 Task: Create a section Epic Excursion and in the section, add a milestone Data Modelling in the project AriesPlan
Action: Mouse moved to (83, 324)
Screenshot: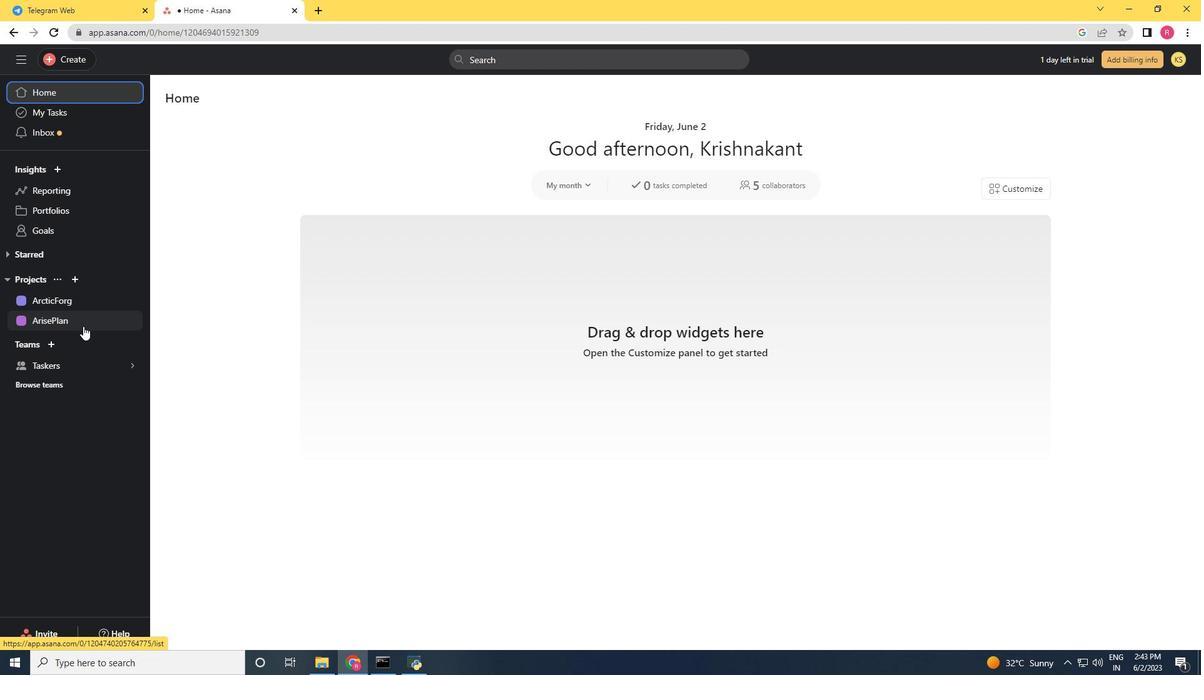 
Action: Mouse pressed left at (83, 324)
Screenshot: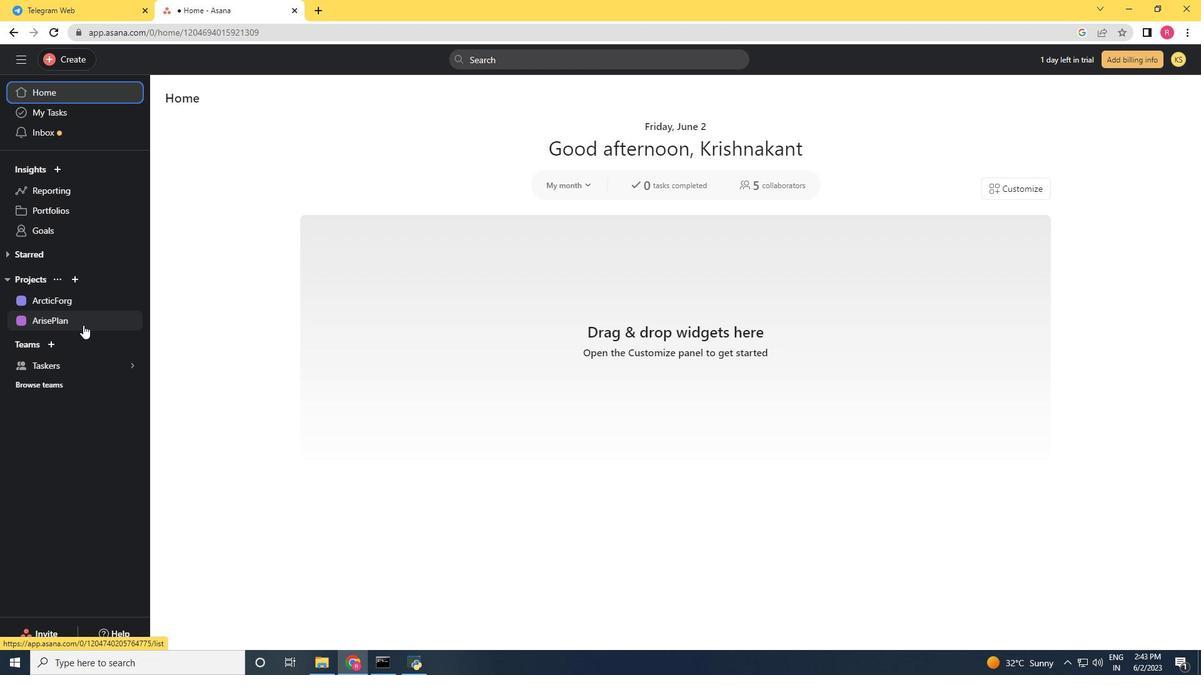 
Action: Mouse moved to (205, 494)
Screenshot: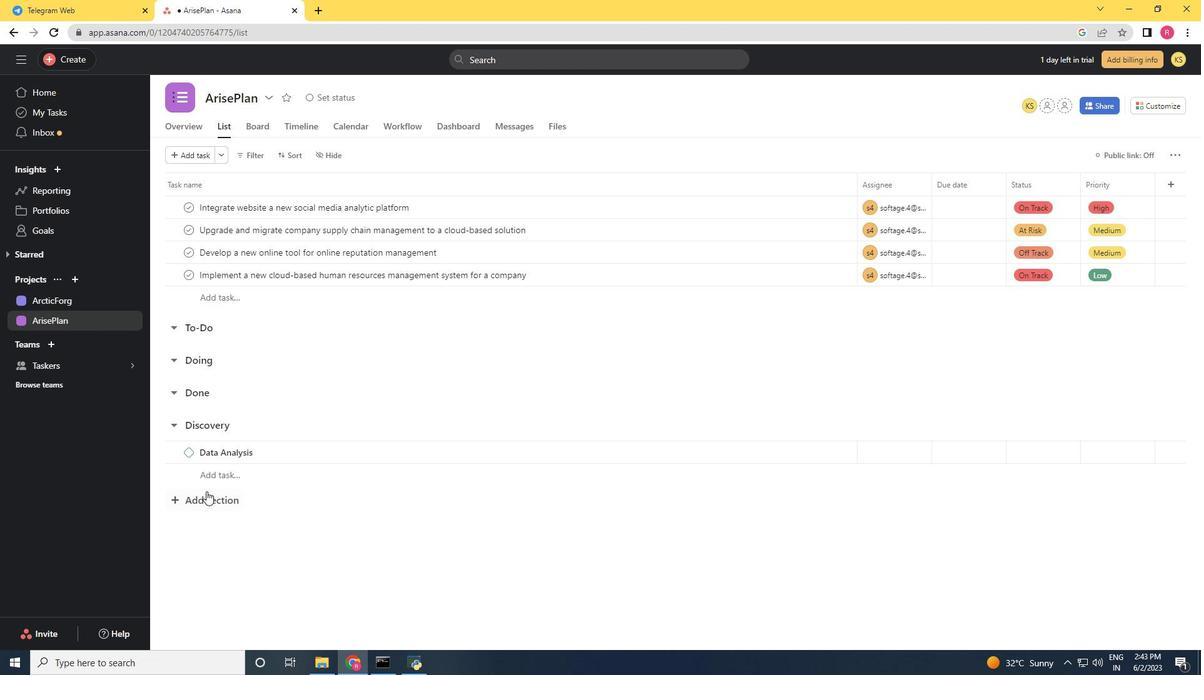
Action: Mouse pressed left at (205, 494)
Screenshot: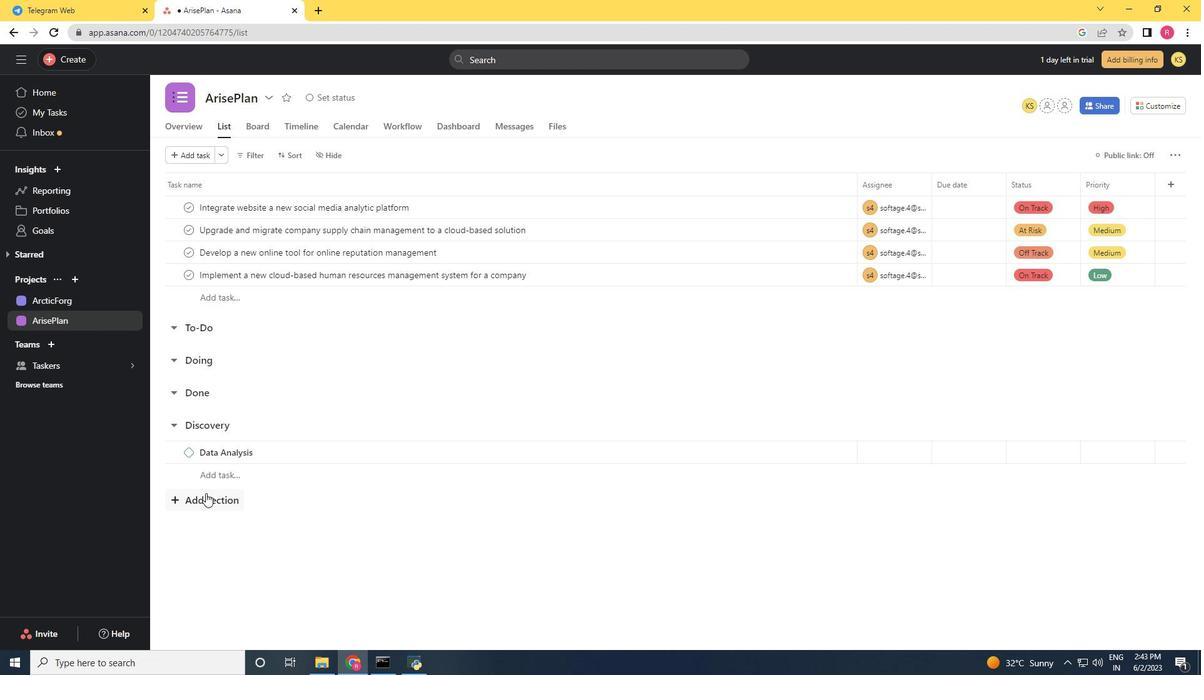 
Action: Mouse moved to (65, 453)
Screenshot: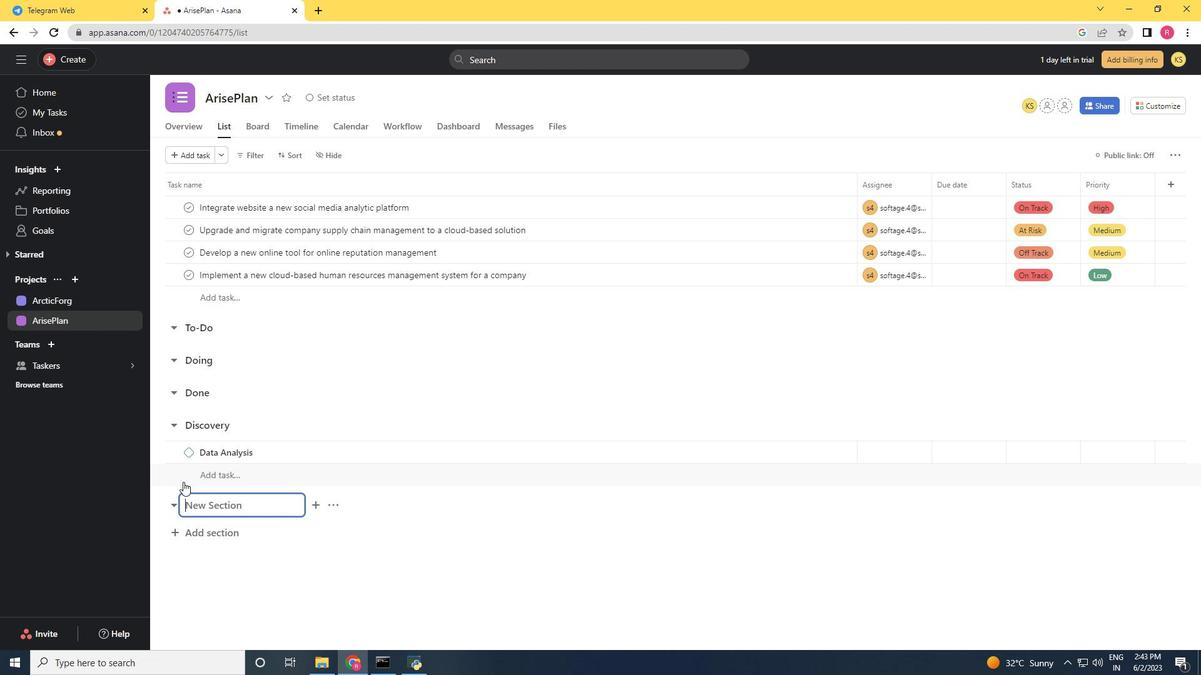 
Action: Key pressed <Key.shift>Epic<Key.space>
Screenshot: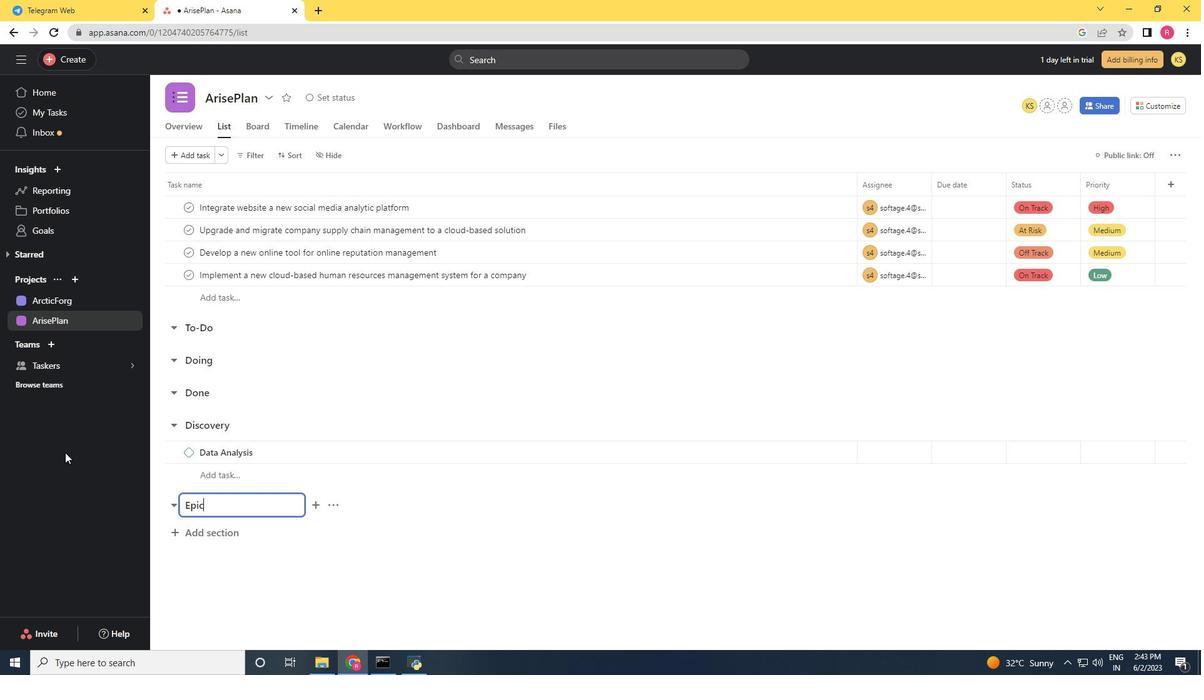 
Action: Mouse moved to (96, 434)
Screenshot: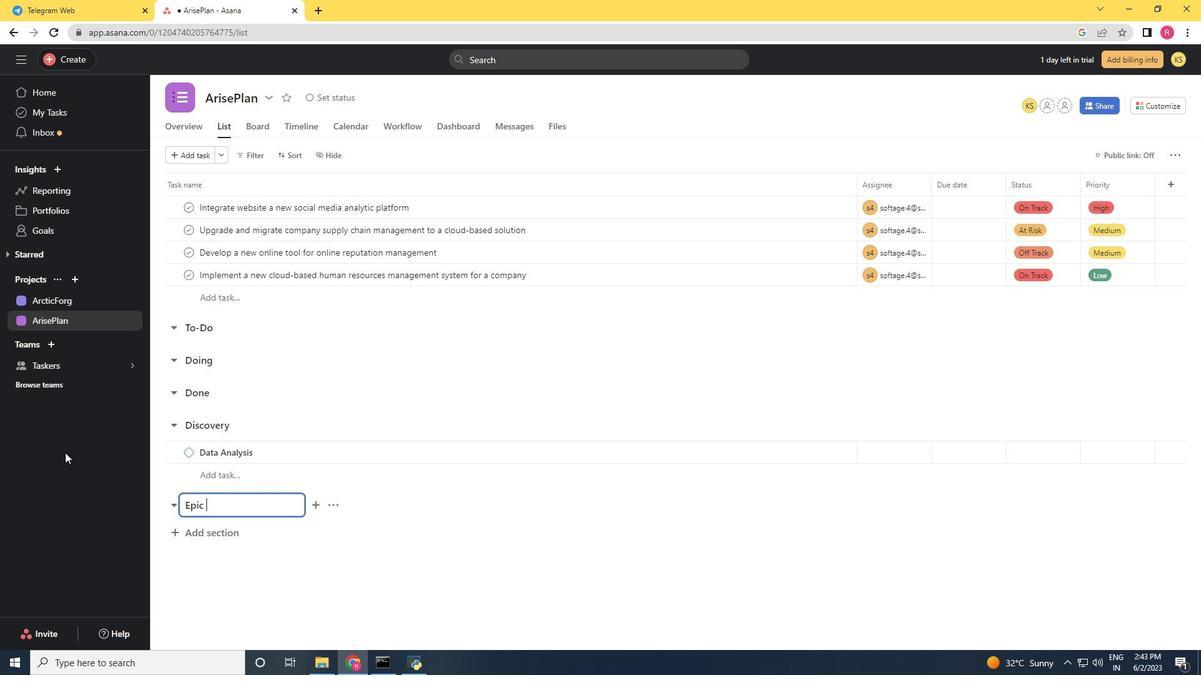 
Action: Key pressed <Key.shift><Key.shift><Key.shift><Key.shift><Key.shift><Key.shift>Exx<Key.backspace>cursion<Key.space><Key.enter><Key.shift>Dta<Key.backspace><Key.backspace>ata<Key.space><Key.shift><Key.shift><Key.shift><Key.shift><Key.shift>Modle<Key.backspace><Key.backspace>elling<Key.space>
Screenshot: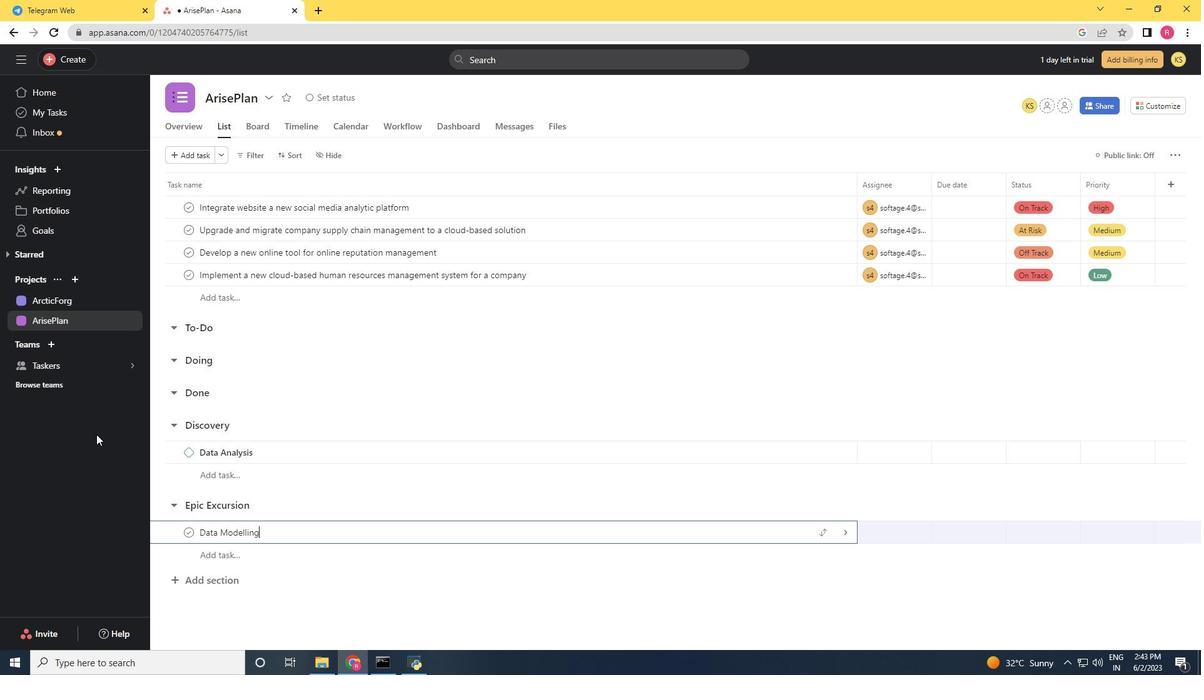 
Action: Mouse moved to (336, 532)
Screenshot: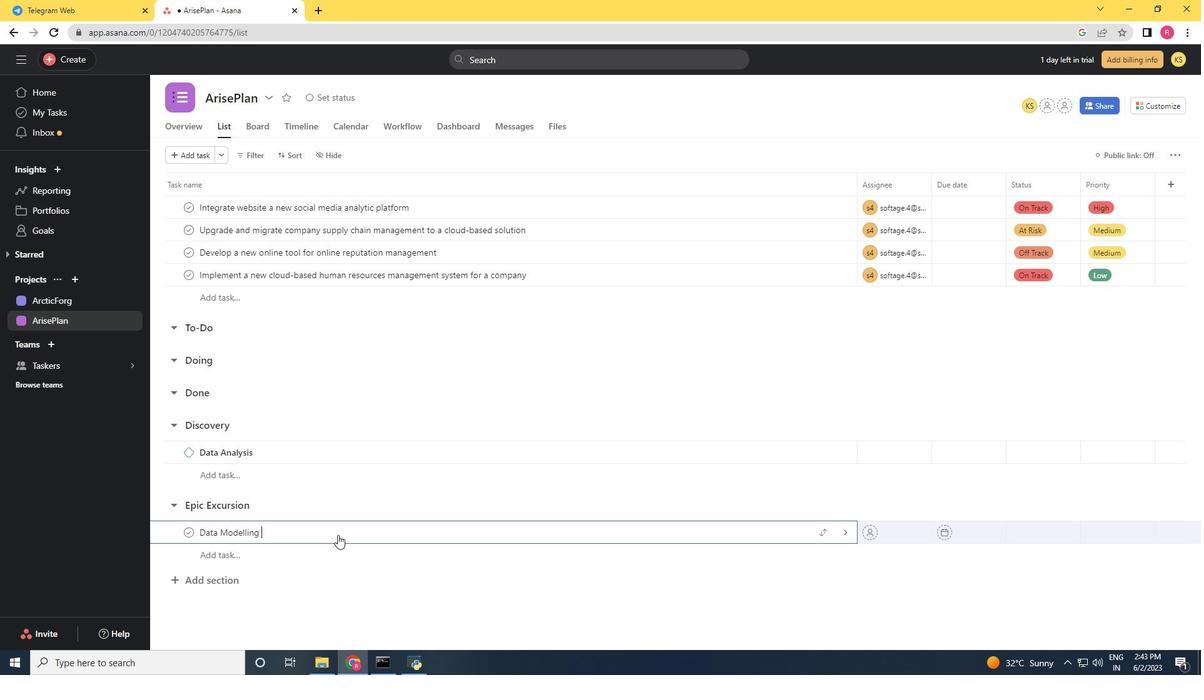 
Action: Mouse pressed right at (336, 532)
Screenshot: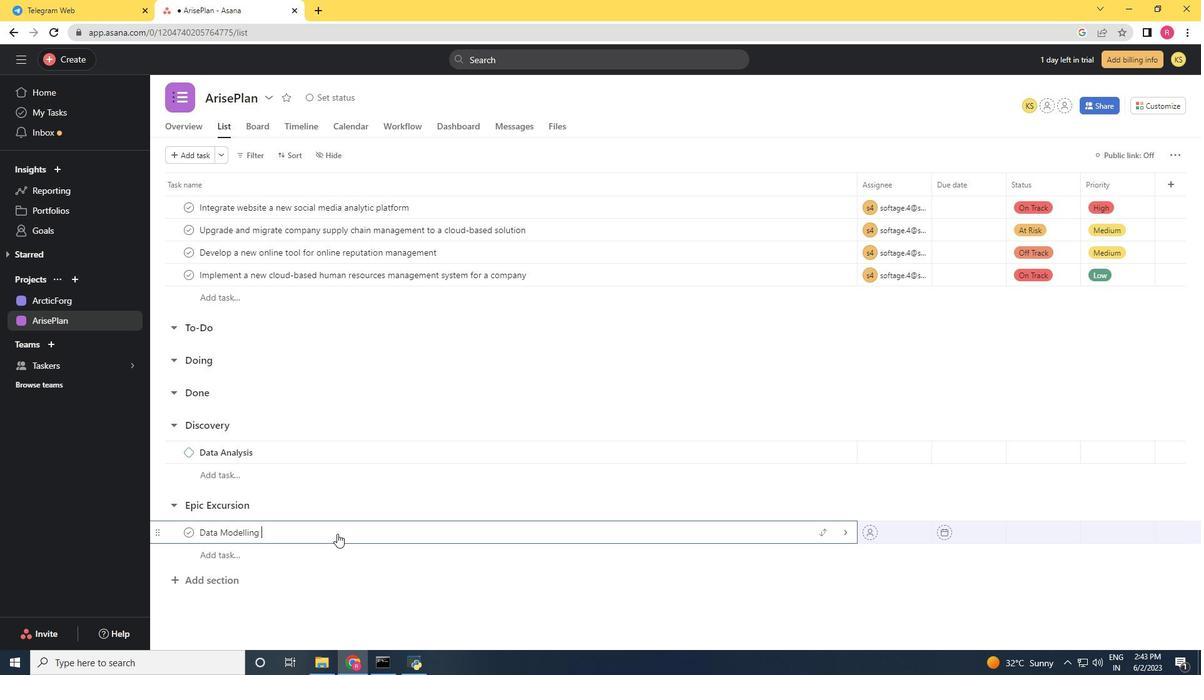 
Action: Mouse moved to (413, 473)
Screenshot: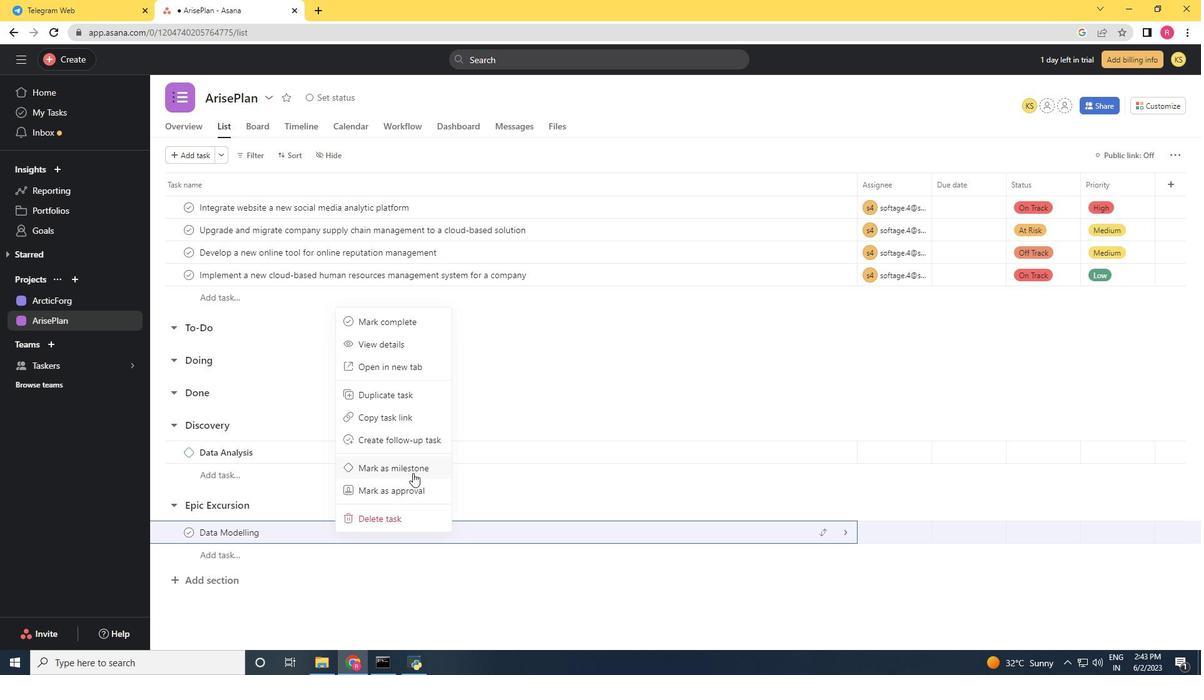 
Action: Mouse pressed left at (413, 473)
Screenshot: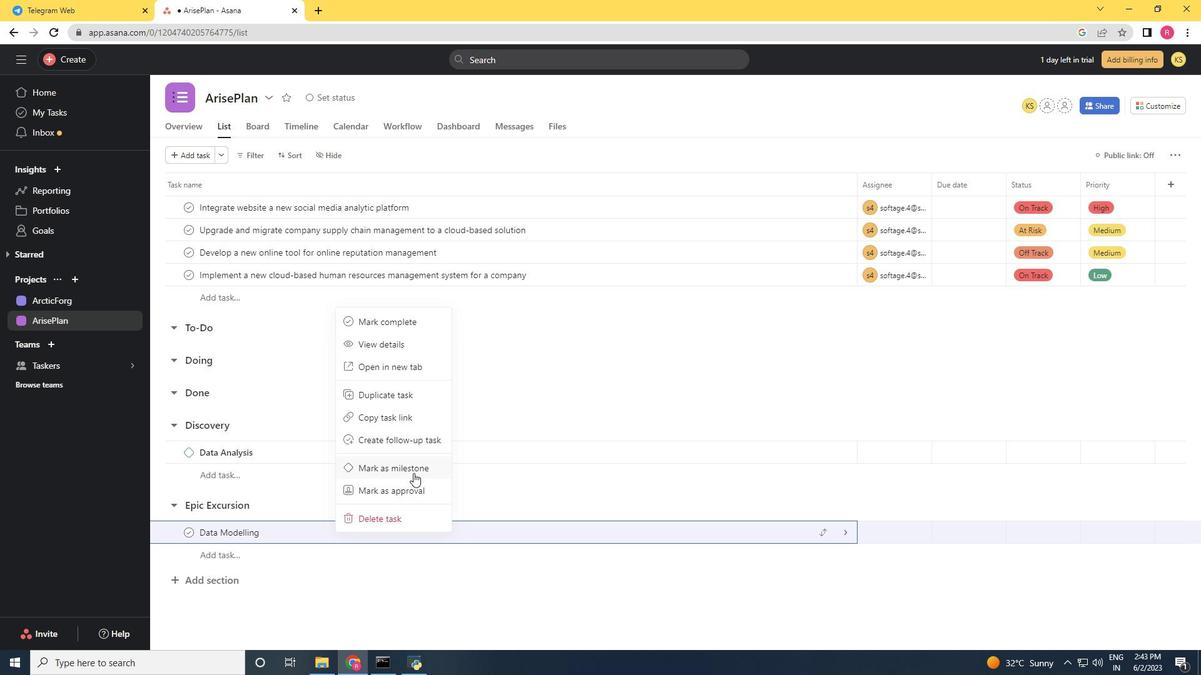 
Action: Mouse moved to (414, 471)
Screenshot: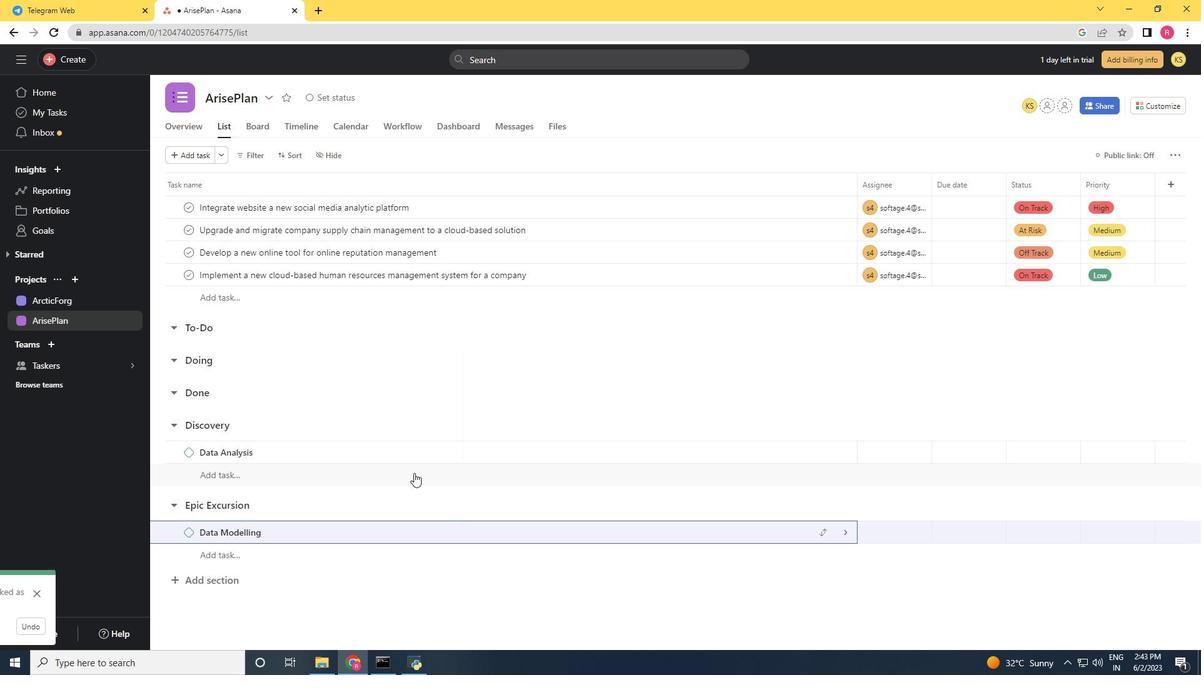 
